 Task: Create in the project ZoomOut a sprint 'Supernatural'.
Action: Mouse moved to (903, 325)
Screenshot: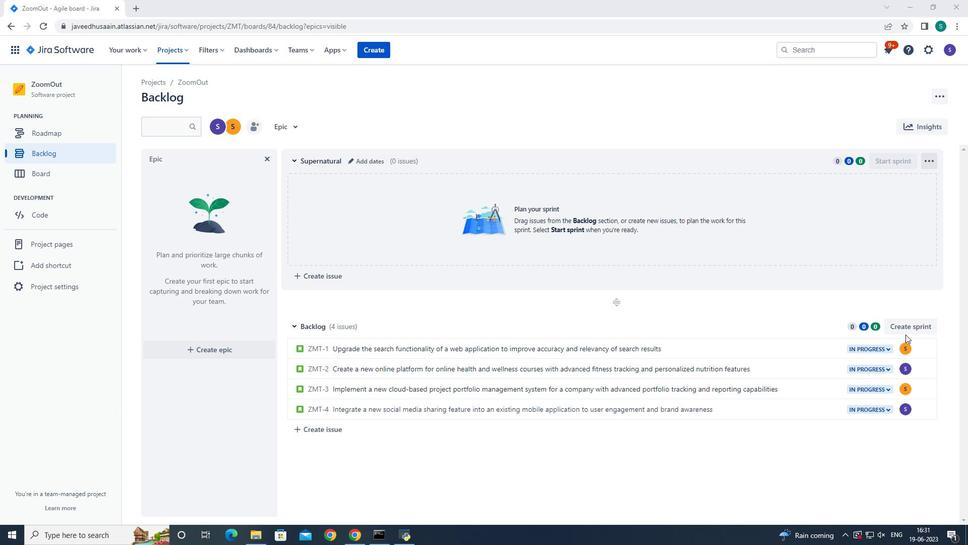 
Action: Mouse pressed left at (903, 325)
Screenshot: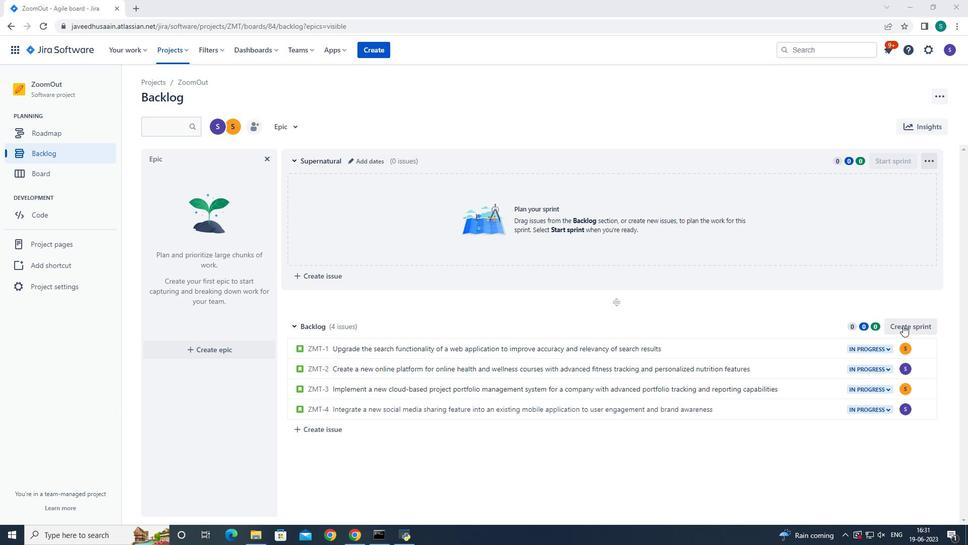 
Action: Mouse moved to (353, 325)
Screenshot: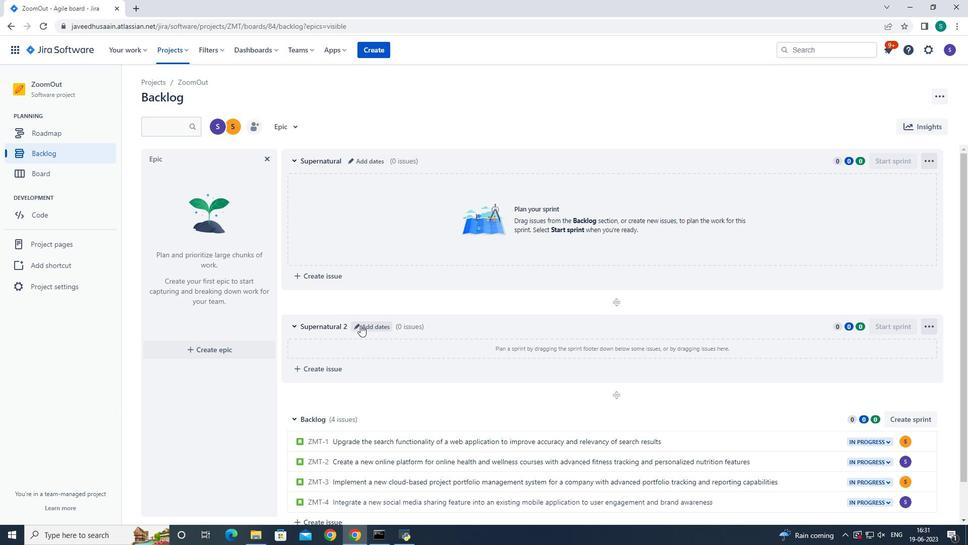 
Action: Mouse pressed left at (353, 325)
Screenshot: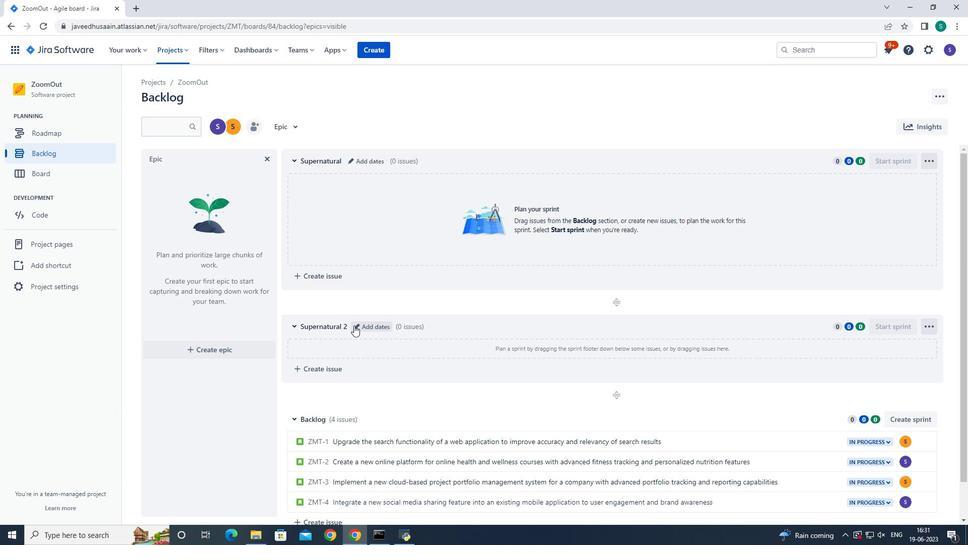 
Action: Mouse moved to (429, 128)
Screenshot: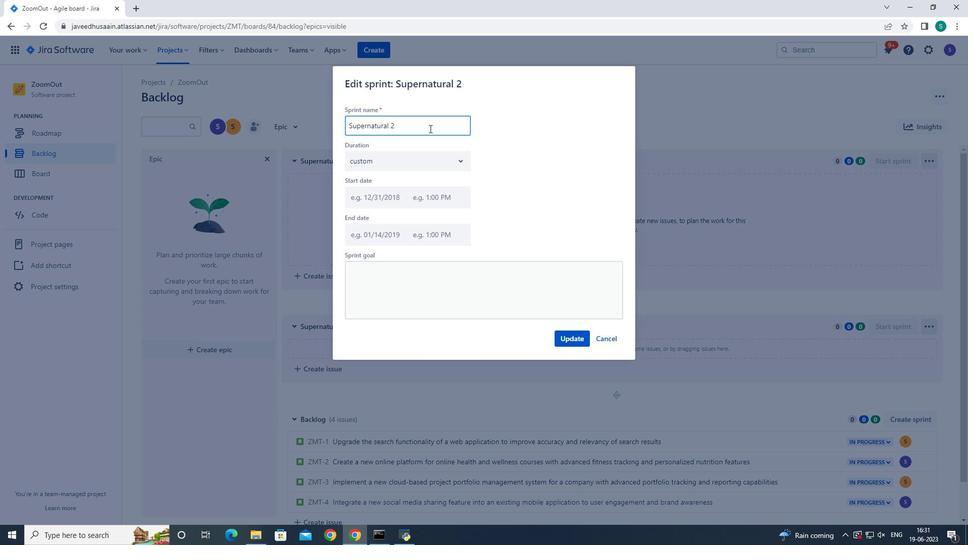 
Action: Mouse pressed left at (429, 128)
Screenshot: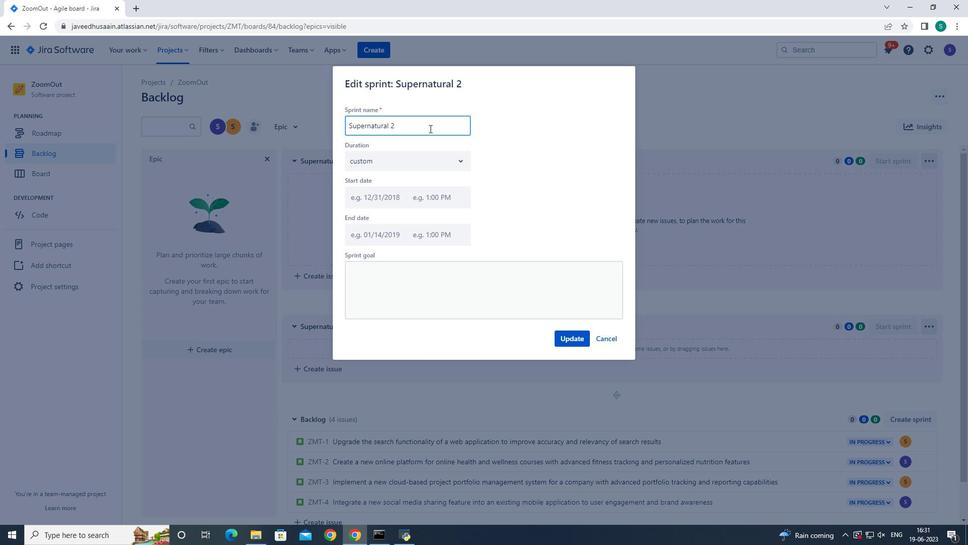 
Action: Key pressed <Key.backspace><Key.backspace><Key.backspace><Key.backspace><Key.backspace><Key.backspace><Key.backspace><Key.backspace><Key.backspace><Key.backspace><Key.backspace><Key.backspace><Key.backspace><Key.backspace><Key.backspace><Key.backspace><Key.backspace><Key.backspace><Key.backspace><Key.backspace><Key.backspace><Key.backspace><Key.backspace><Key.backspace><Key.backspace><Key.backspace><Key.backspace><Key.backspace><Key.shift>Supernatural
Screenshot: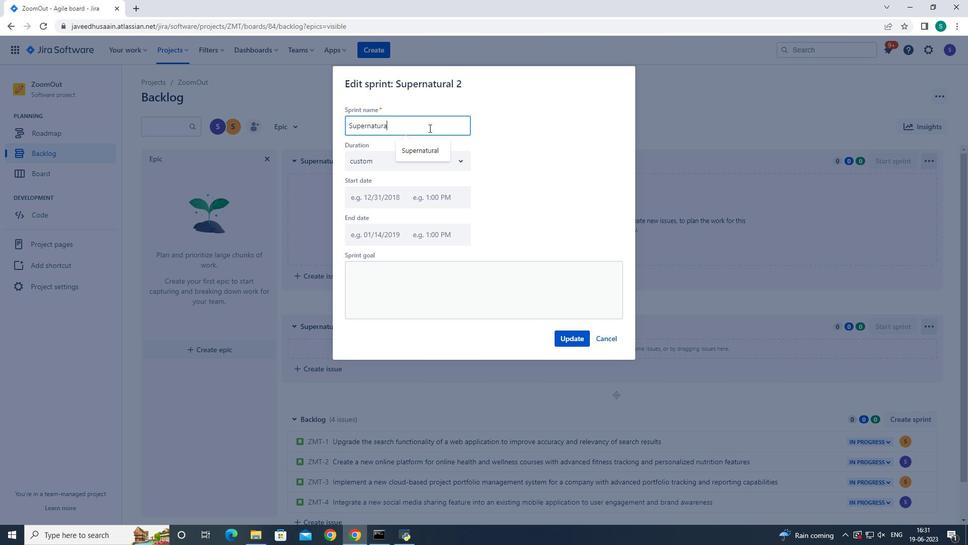 
Action: Mouse moved to (566, 341)
Screenshot: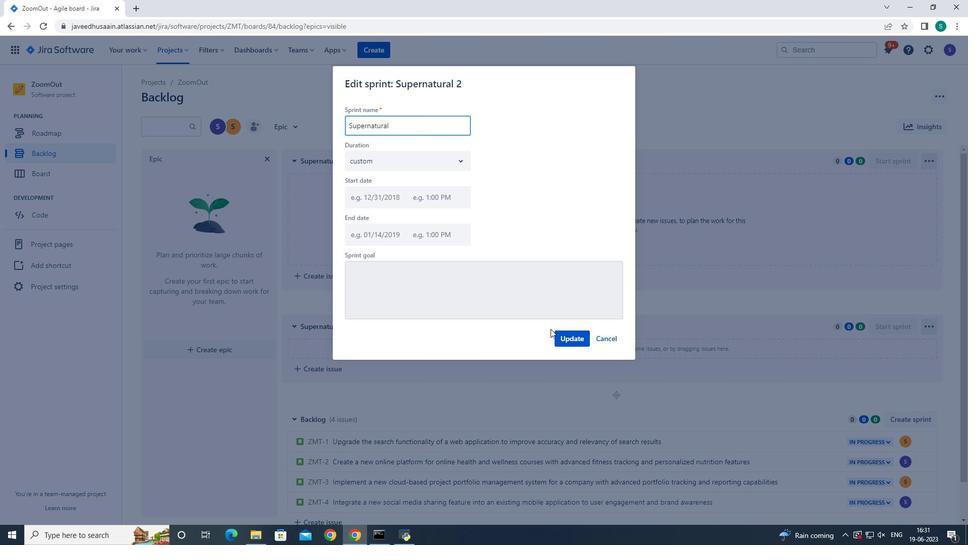 
Action: Mouse pressed left at (566, 341)
Screenshot: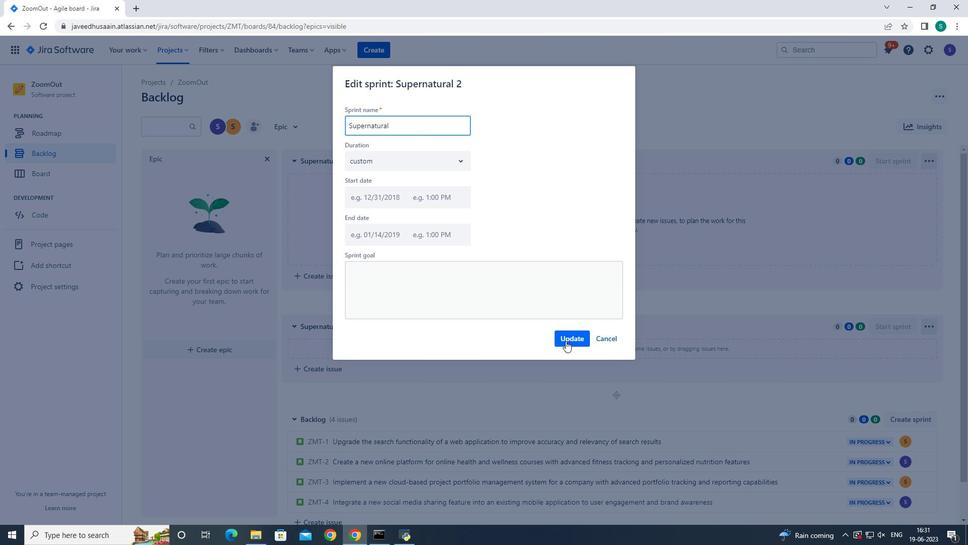 
